 Task: Create Card Litigation Execution Review in Board Social Media Influencer Marketing Strategies to Workspace Grant Writing. Create Card Tourism Review in Board Brand Identity Development to Workspace Grant Writing. Create Card Litigation Execution Review in Board Employee Performance Management and Appraisal to Workspace Grant Writing
Action: Mouse moved to (435, 194)
Screenshot: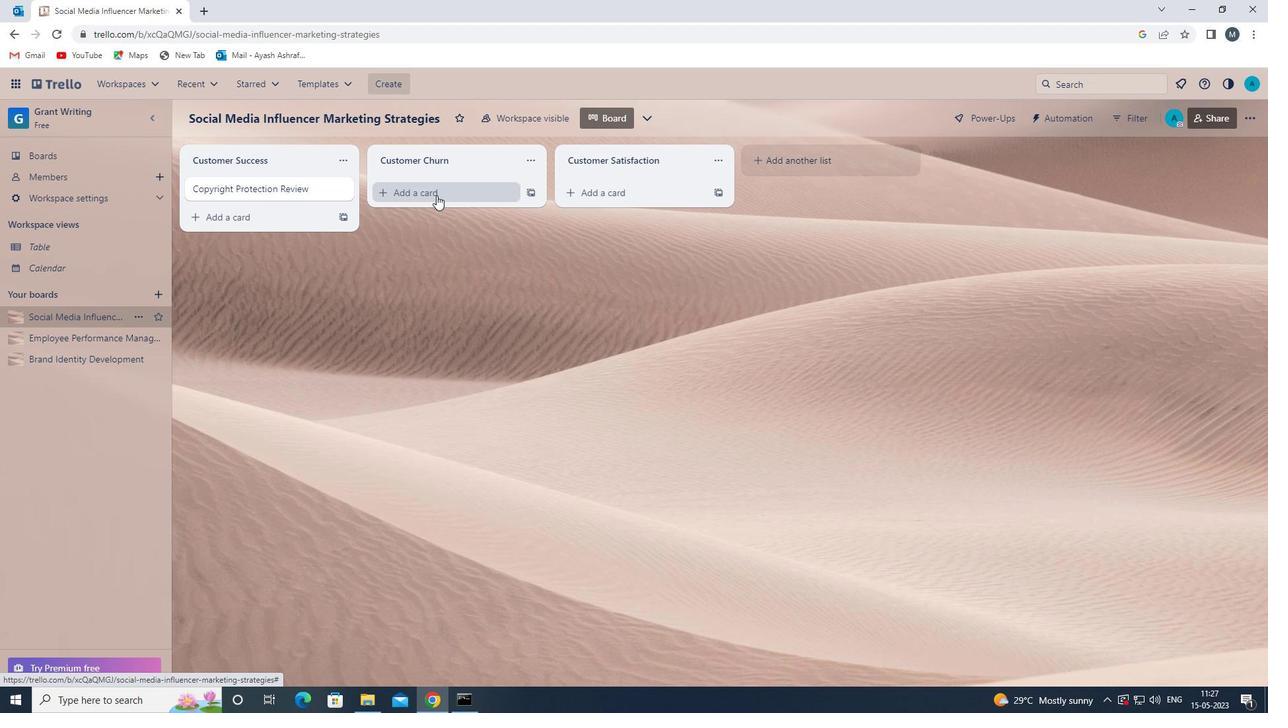 
Action: Mouse pressed left at (435, 194)
Screenshot: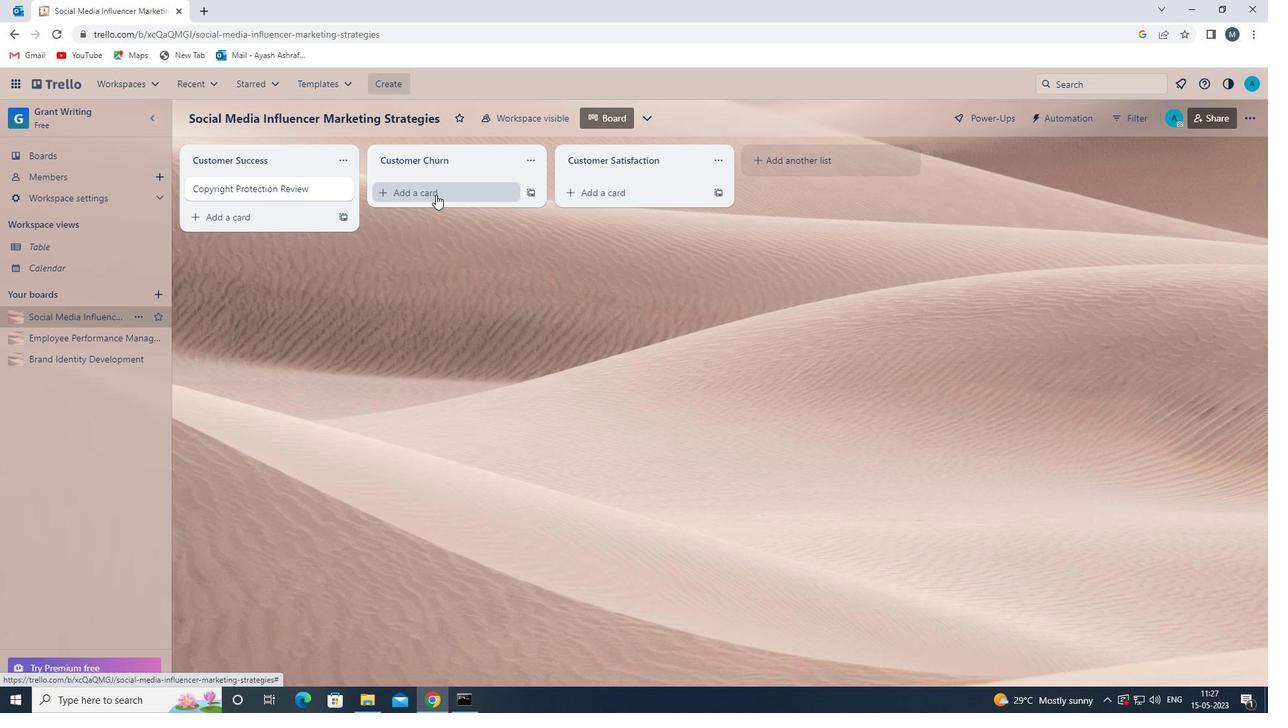 
Action: Mouse moved to (425, 196)
Screenshot: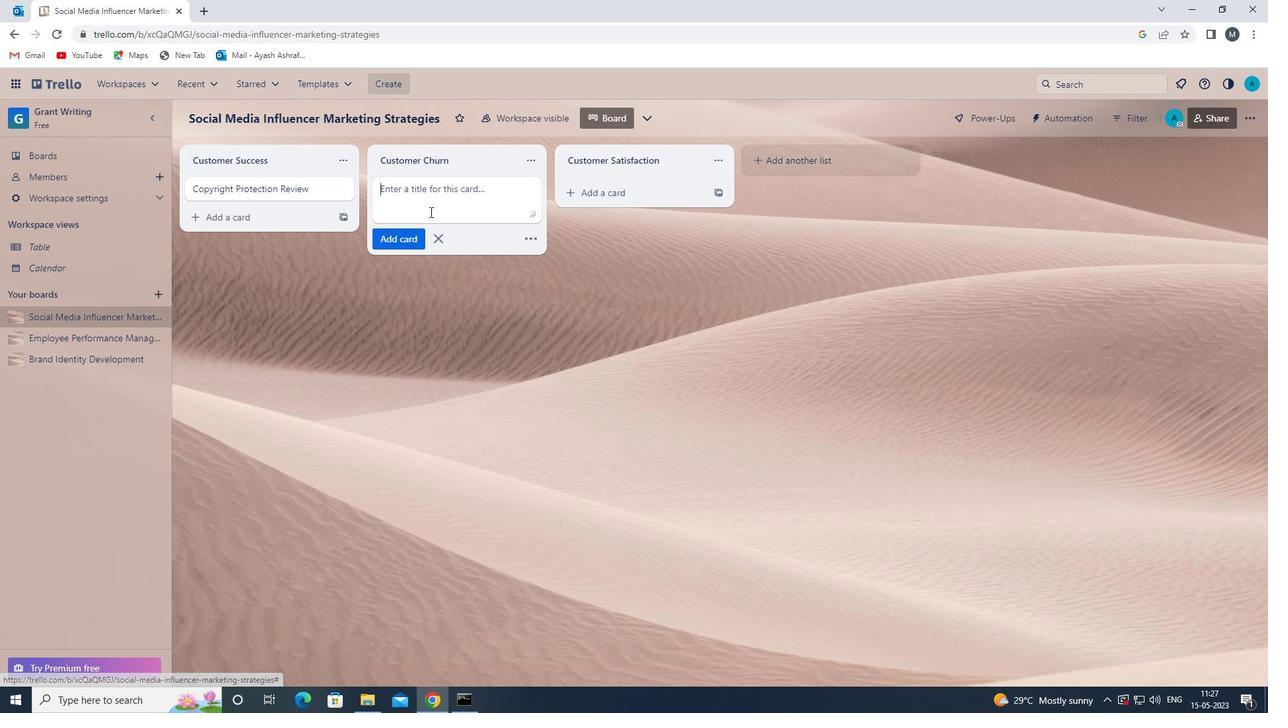 
Action: Mouse pressed left at (425, 196)
Screenshot: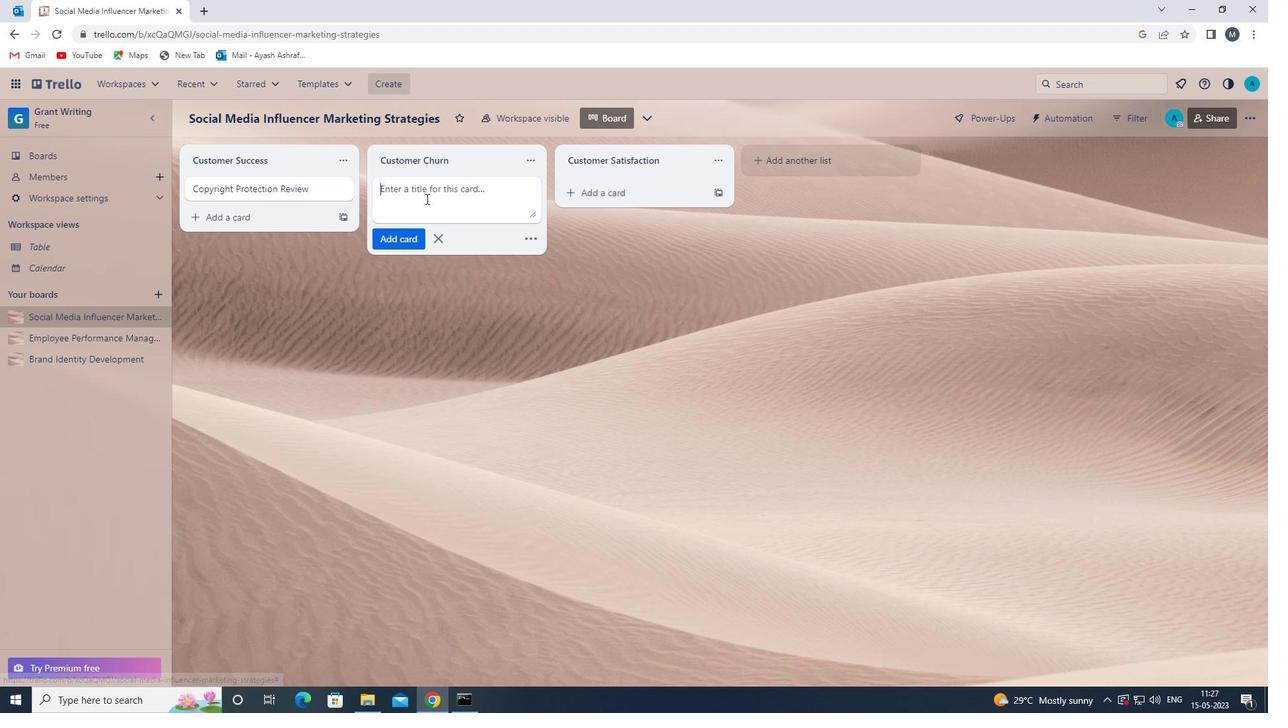 
Action: Key pressed <Key.shift>LITIGATION<Key.space><Key.shift>EXECUTION<Key.space><Key.shift>REVIEW<Key.space>
Screenshot: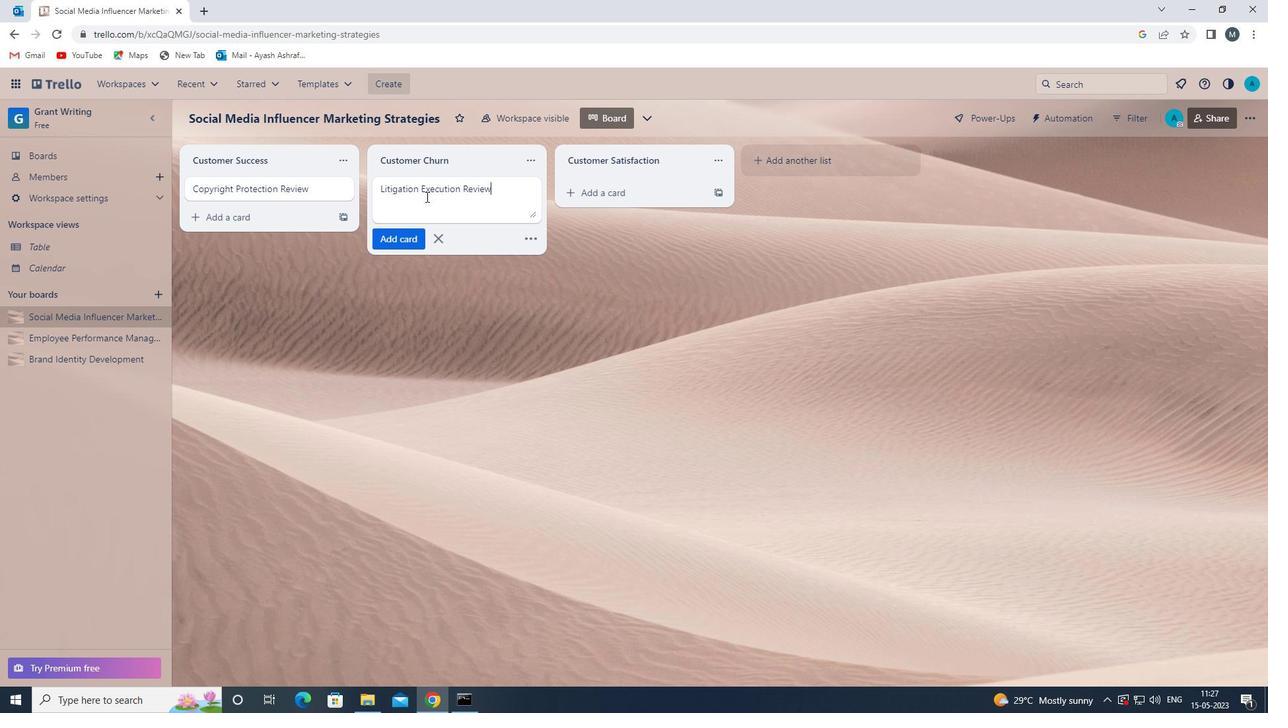 
Action: Mouse moved to (390, 236)
Screenshot: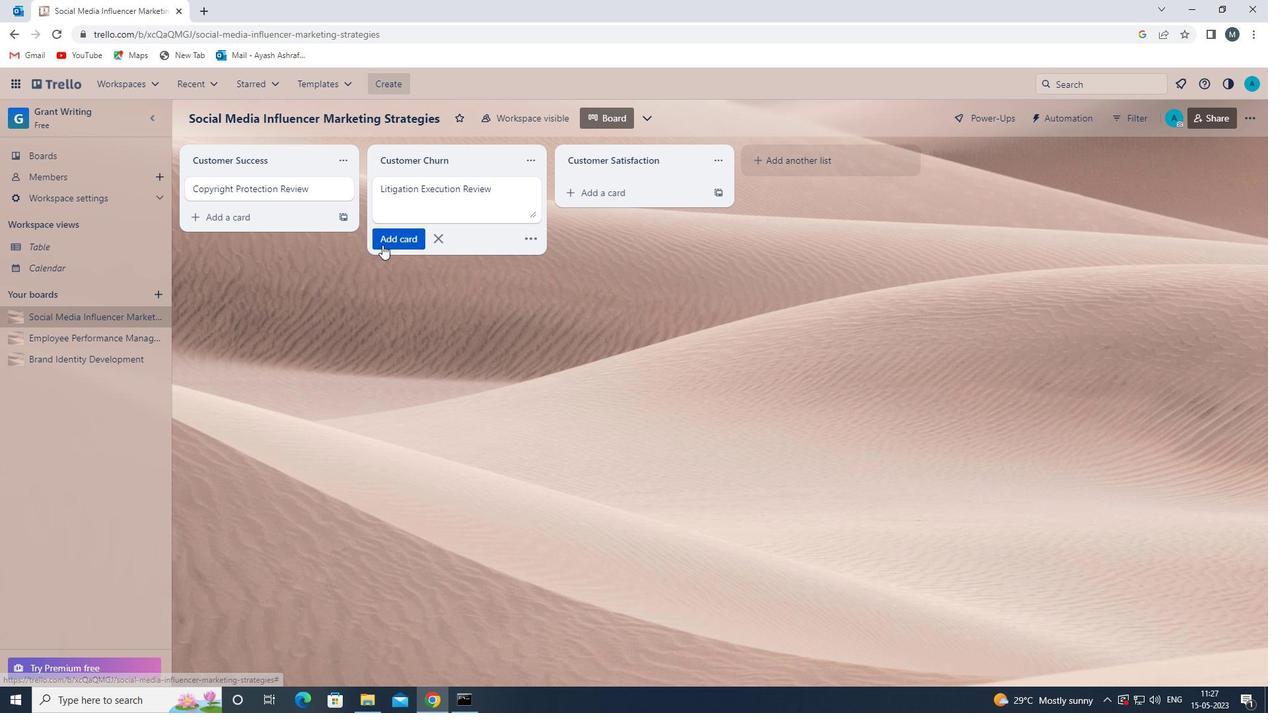 
Action: Mouse pressed left at (390, 236)
Screenshot: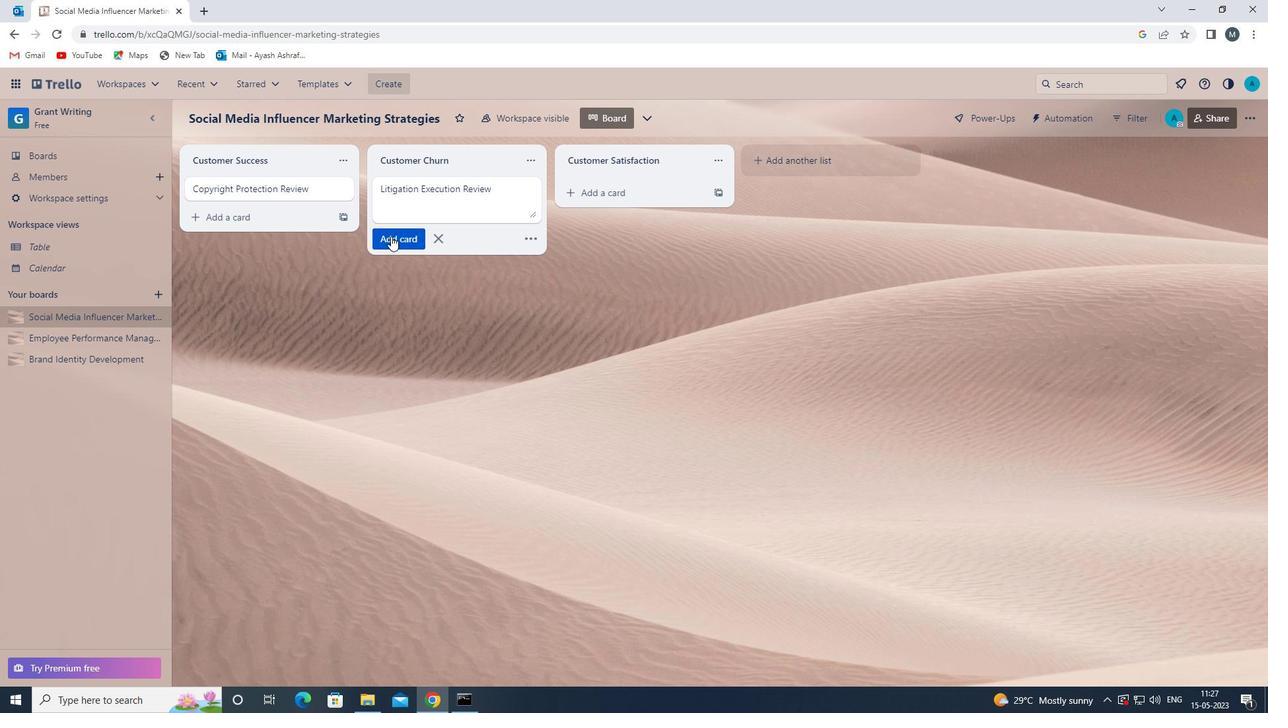 
Action: Mouse moved to (357, 352)
Screenshot: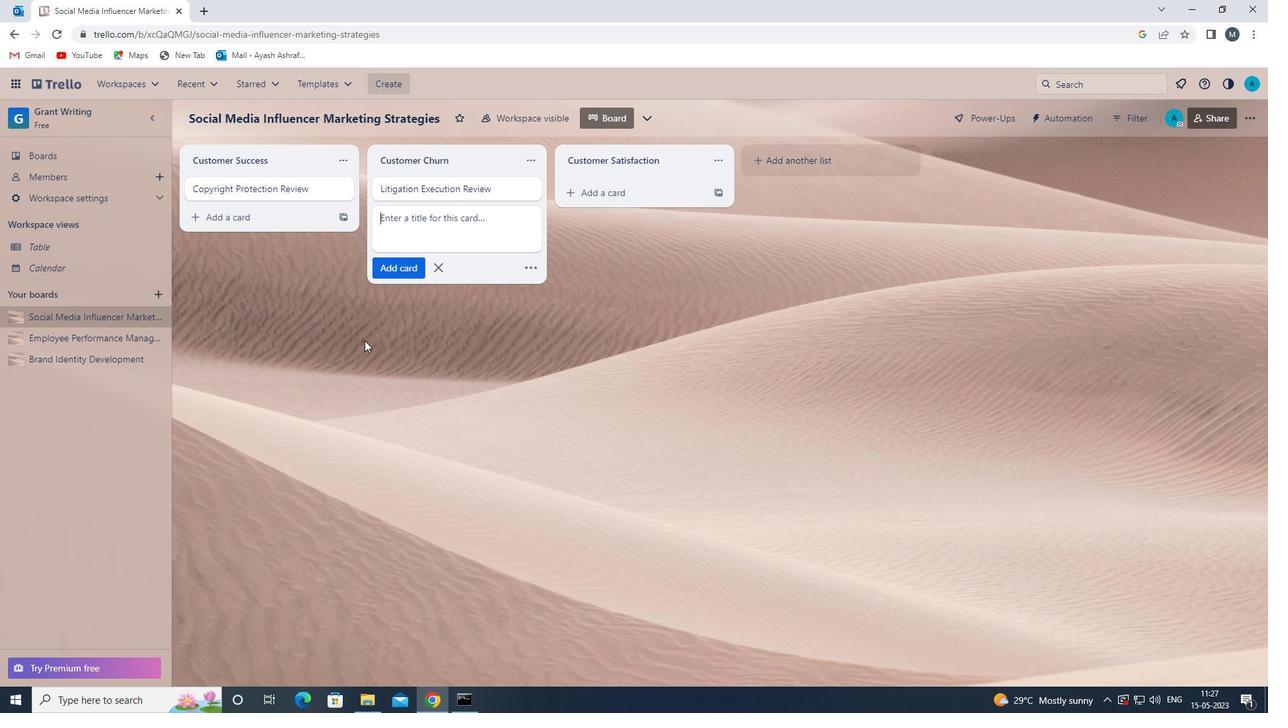 
Action: Mouse pressed left at (357, 352)
Screenshot: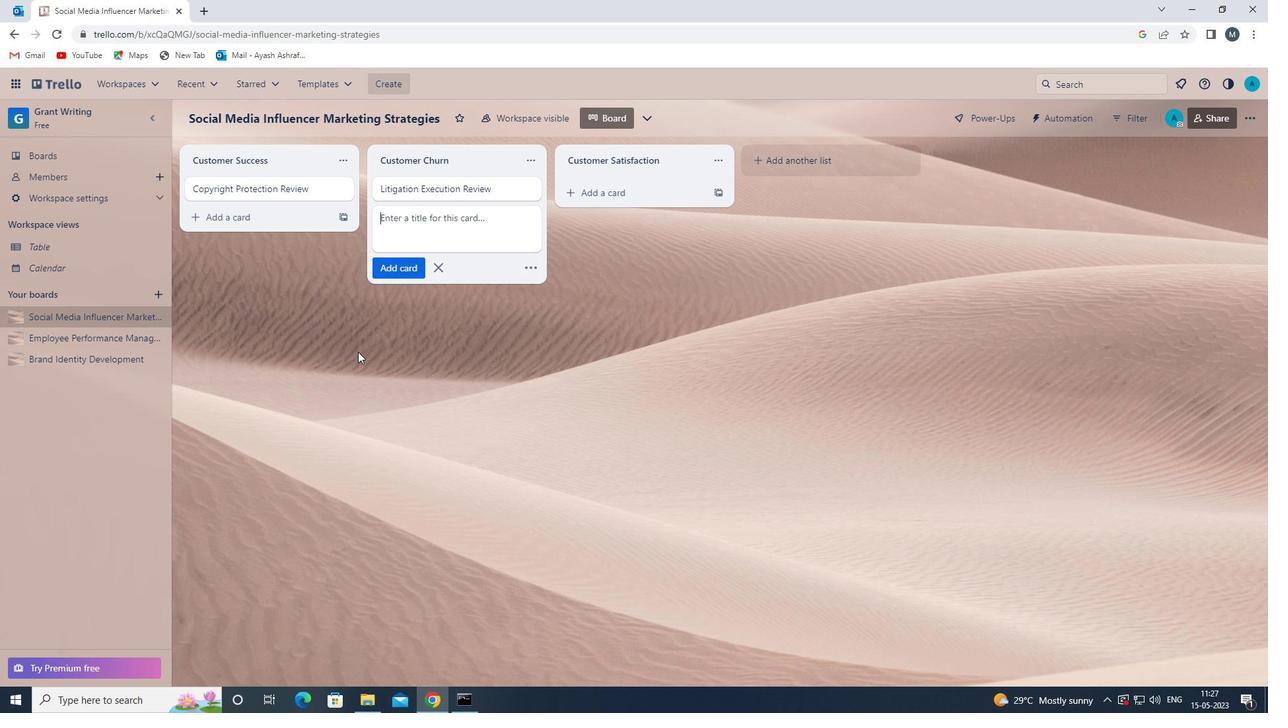 
Action: Mouse moved to (71, 357)
Screenshot: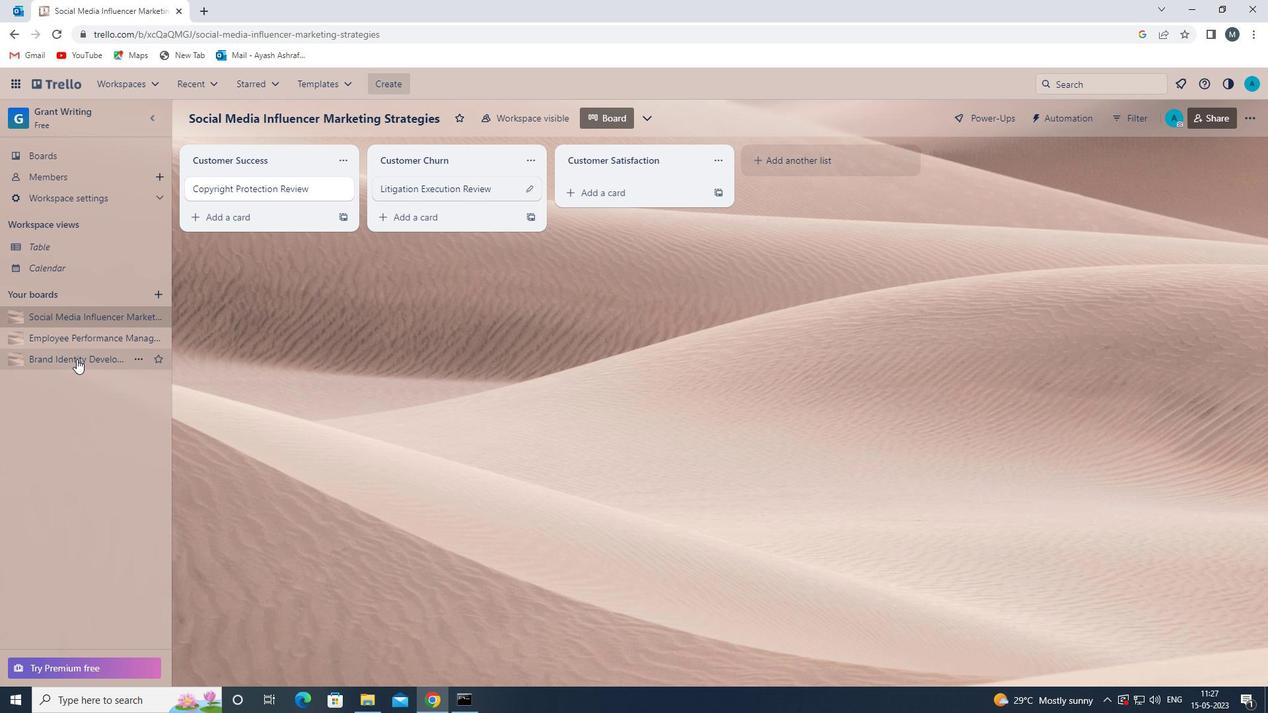 
Action: Mouse pressed left at (71, 357)
Screenshot: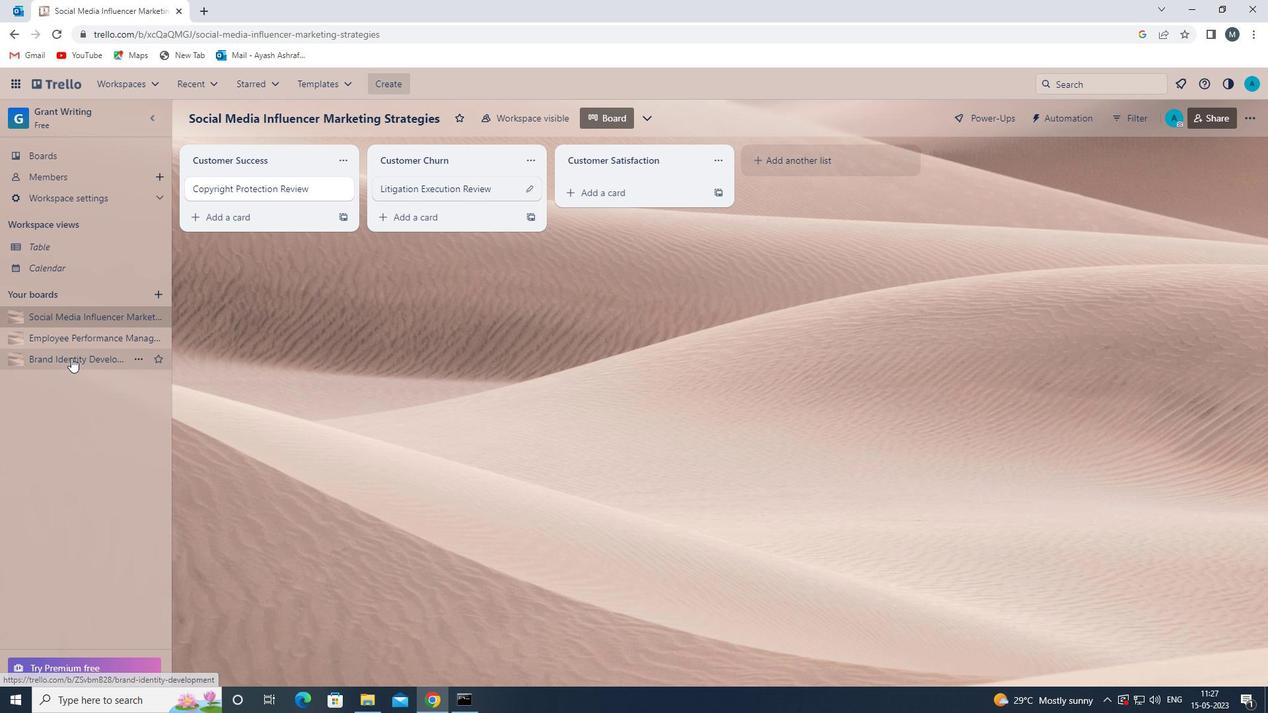 
Action: Mouse moved to (406, 186)
Screenshot: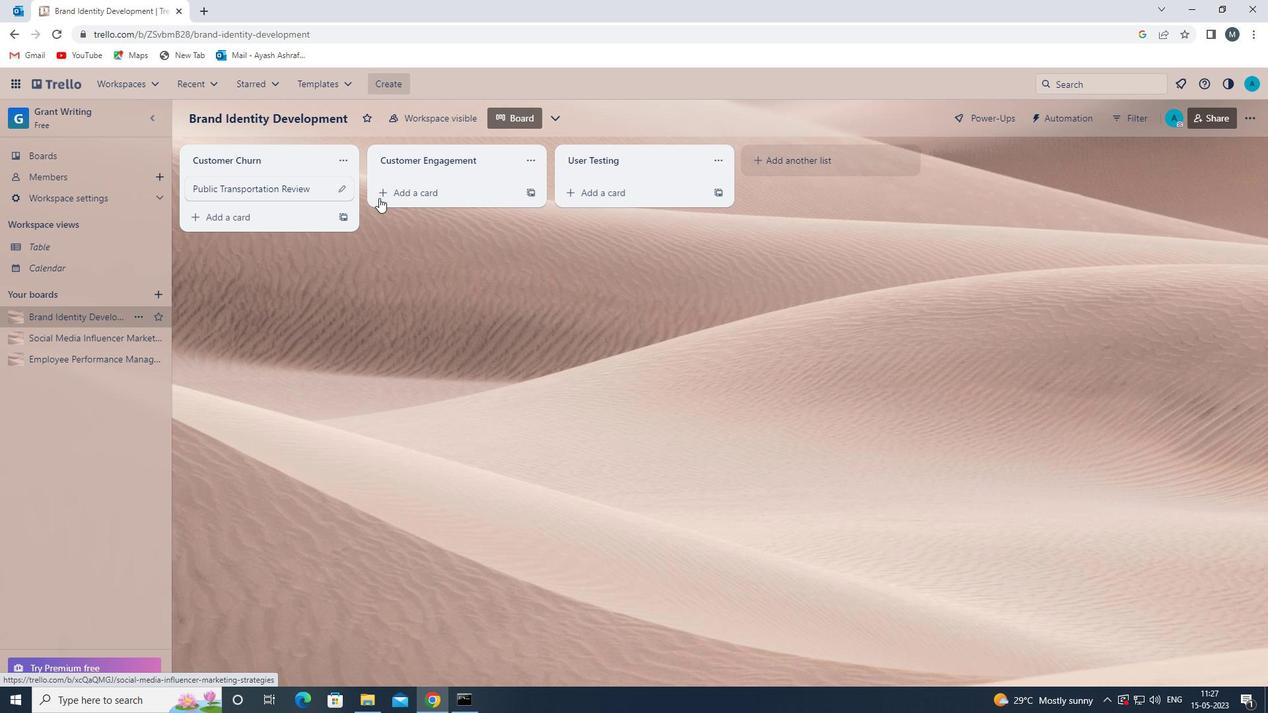 
Action: Mouse pressed left at (406, 186)
Screenshot: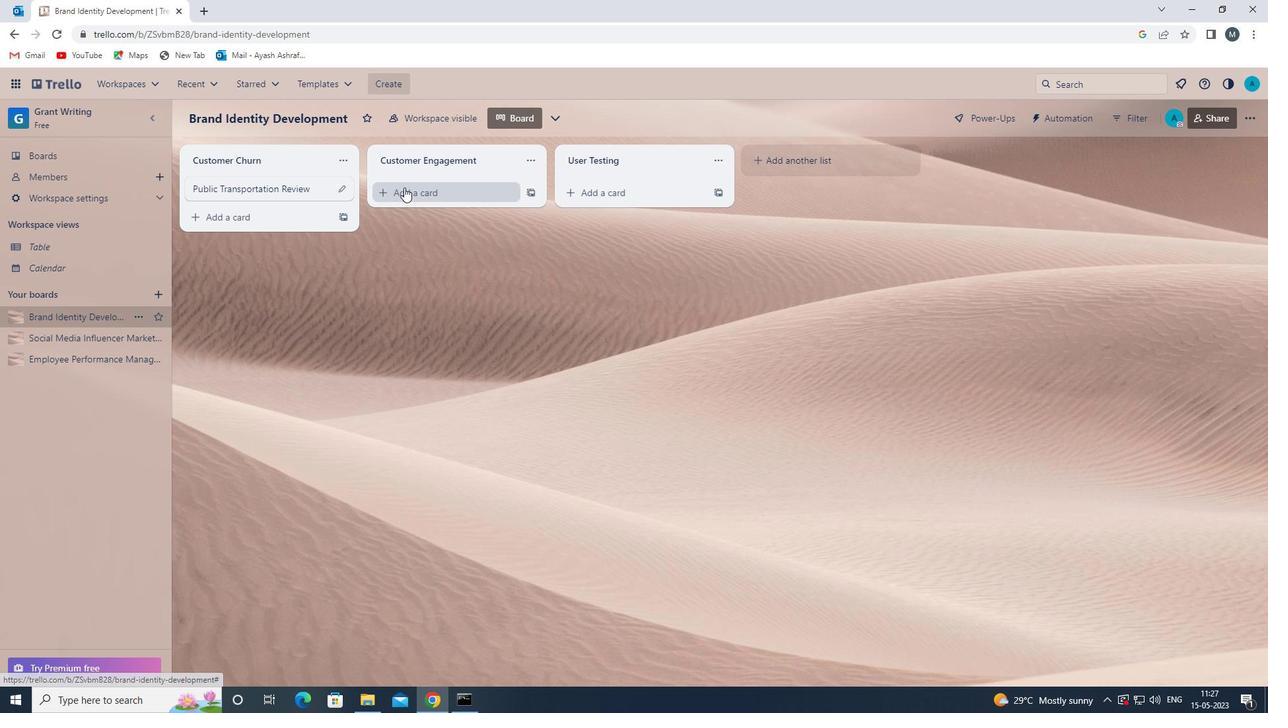 
Action: Mouse moved to (419, 194)
Screenshot: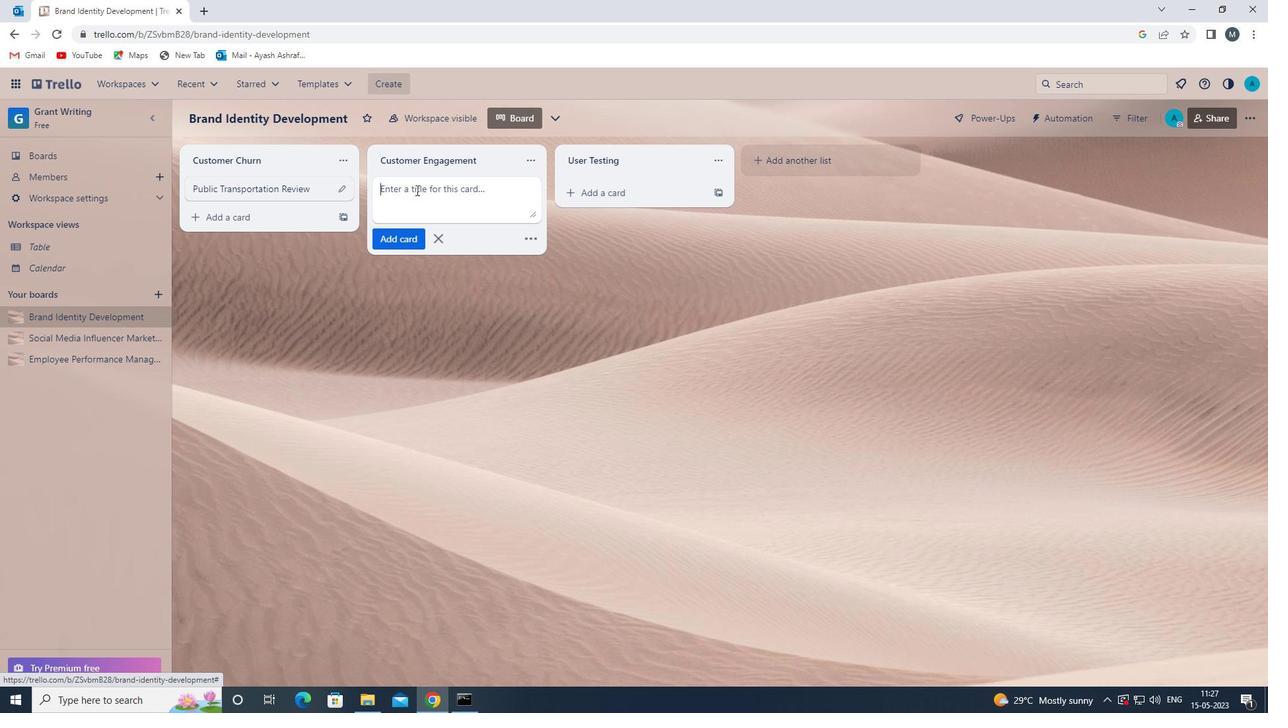 
Action: Mouse pressed left at (419, 194)
Screenshot: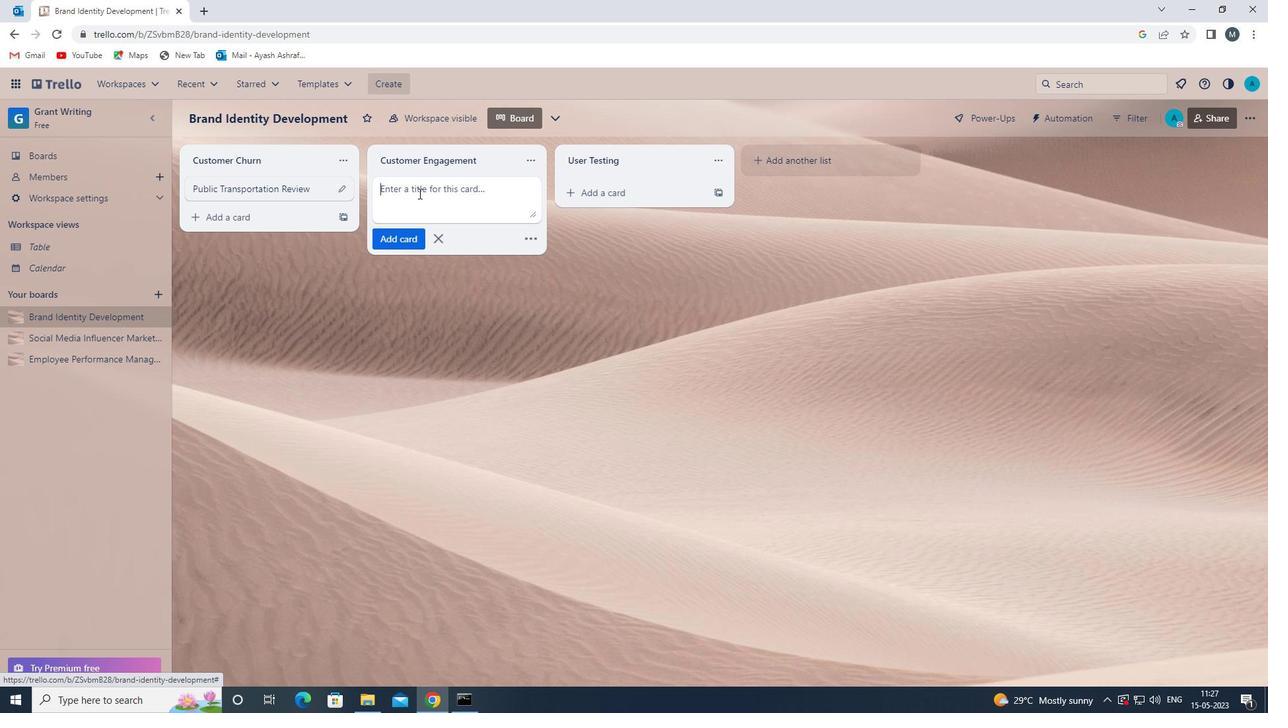
Action: Key pressed <Key.shift>TOURISM<Key.space><Key.shift>REVIEW<Key.space>
Screenshot: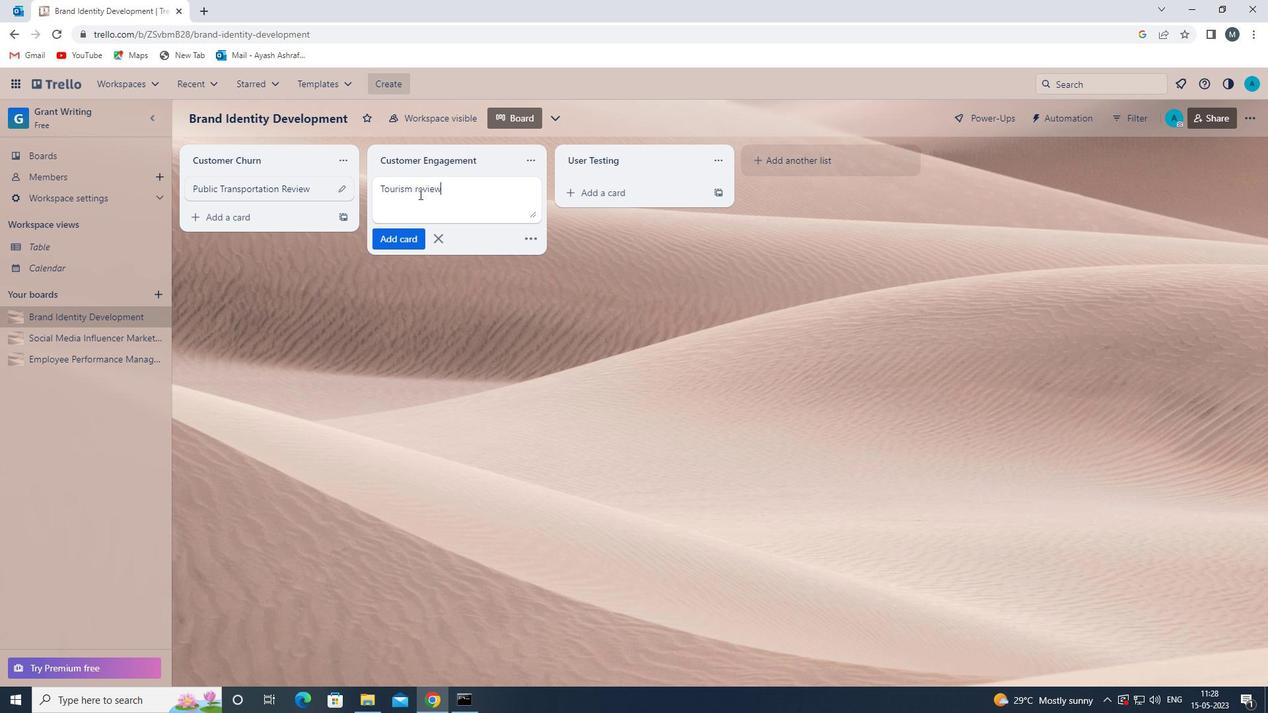 
Action: Mouse pressed left at (419, 194)
Screenshot: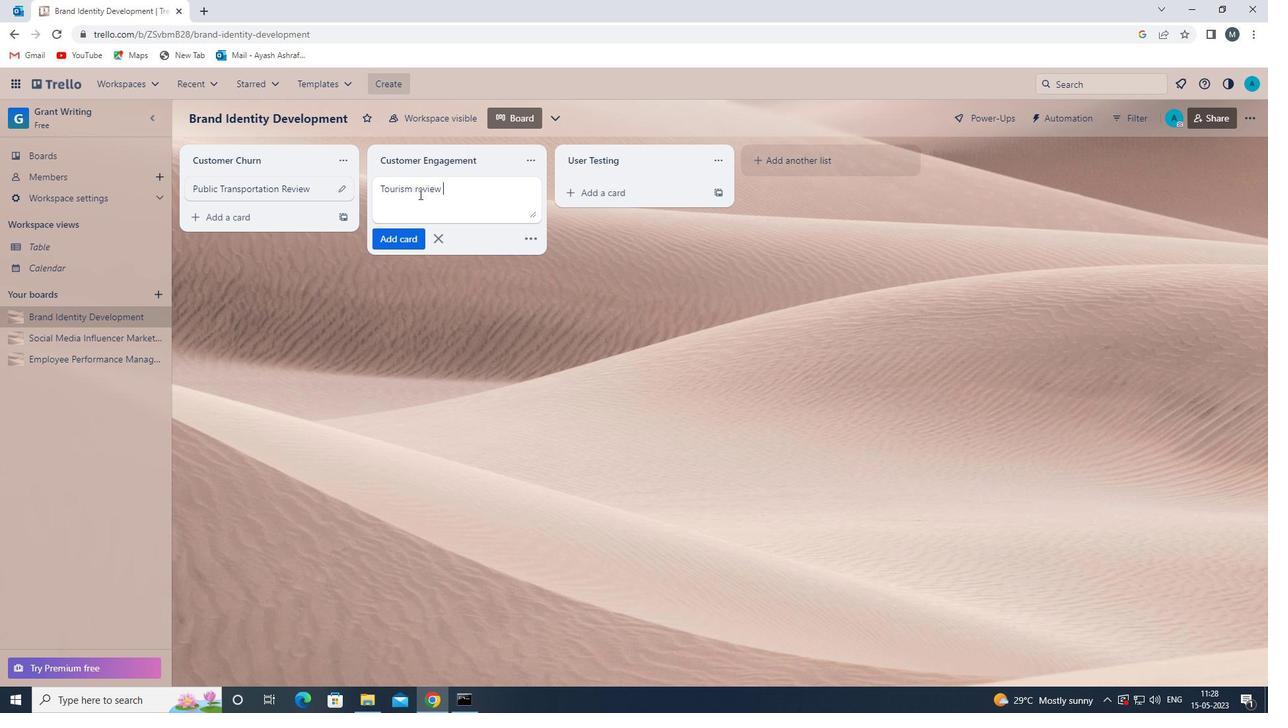 
Action: Key pressed <Key.backspace><Key.shift><Key.shift><Key.shift><Key.shift><Key.shift><Key.shift><Key.shift><Key.shift><Key.shift>R
Screenshot: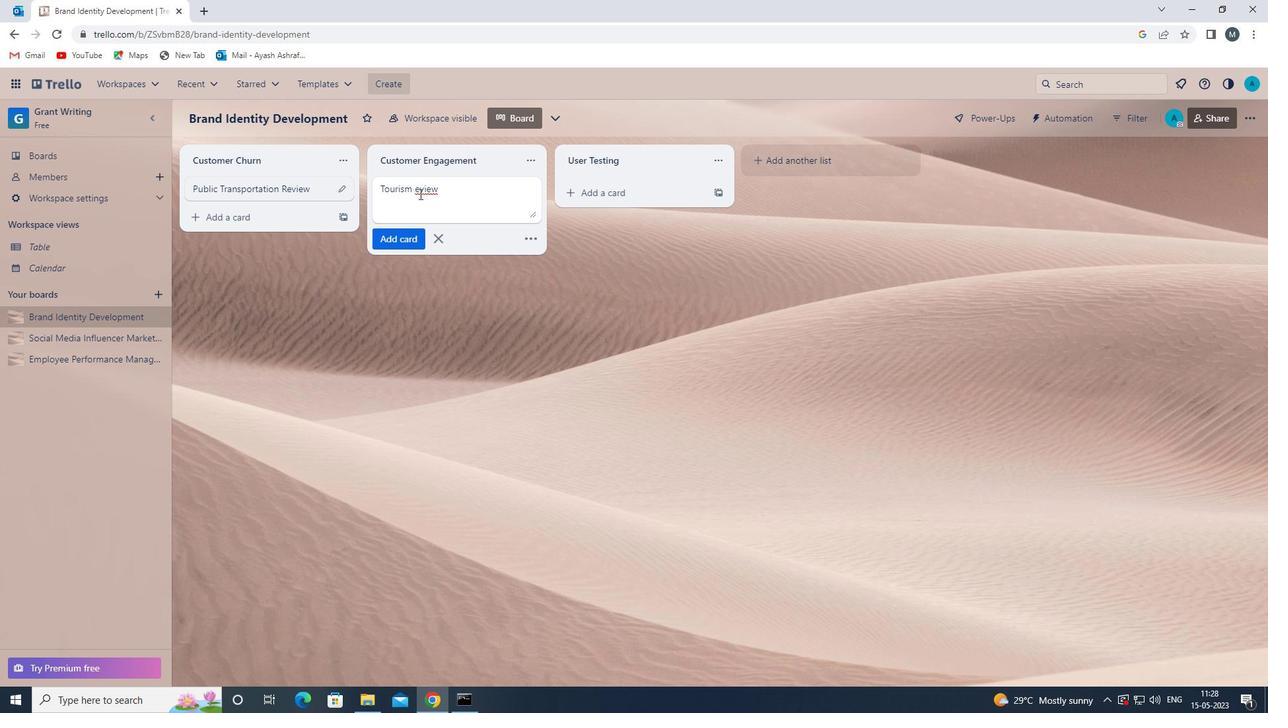 
Action: Mouse moved to (400, 239)
Screenshot: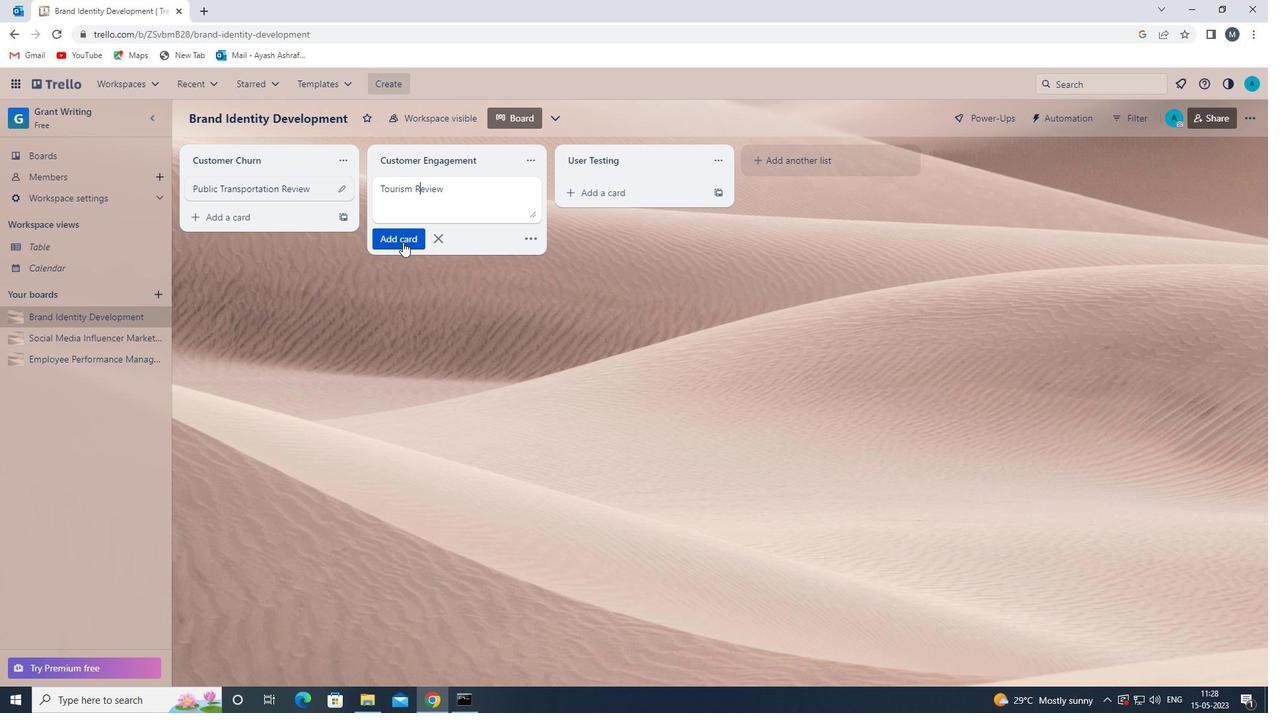 
Action: Mouse pressed left at (400, 239)
Screenshot: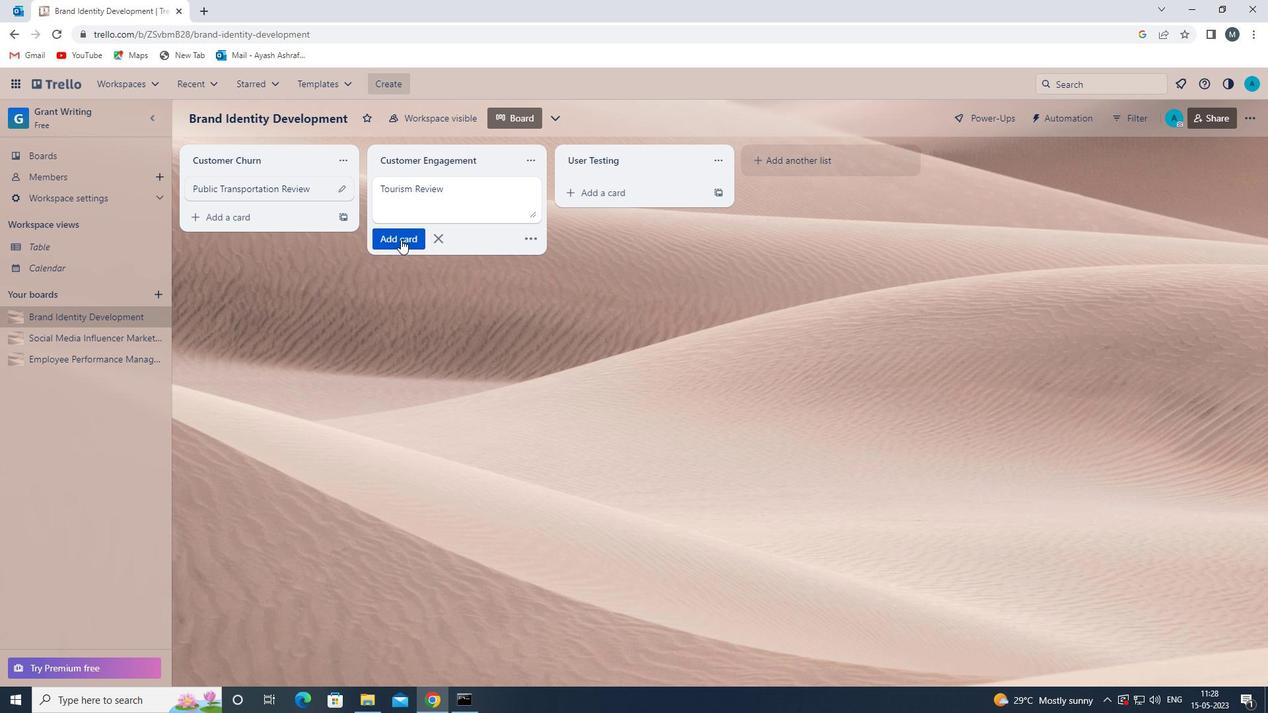 
Action: Mouse moved to (380, 332)
Screenshot: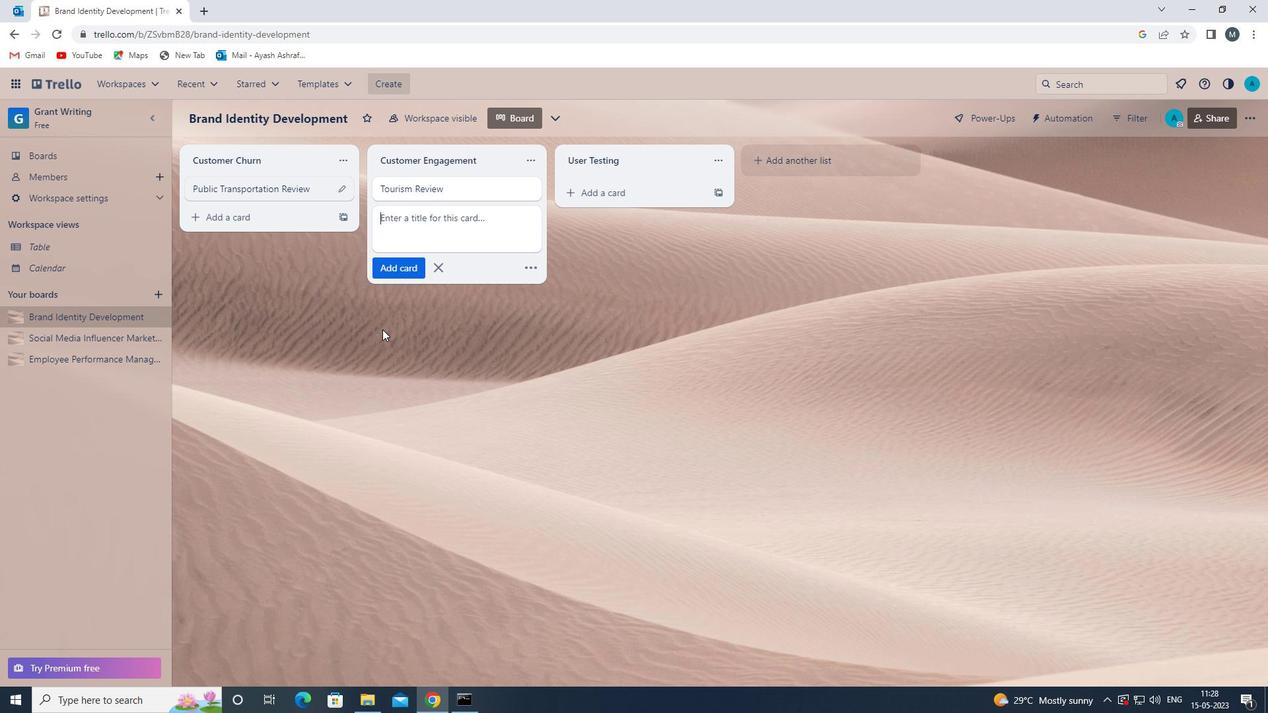 
Action: Mouse pressed left at (380, 332)
Screenshot: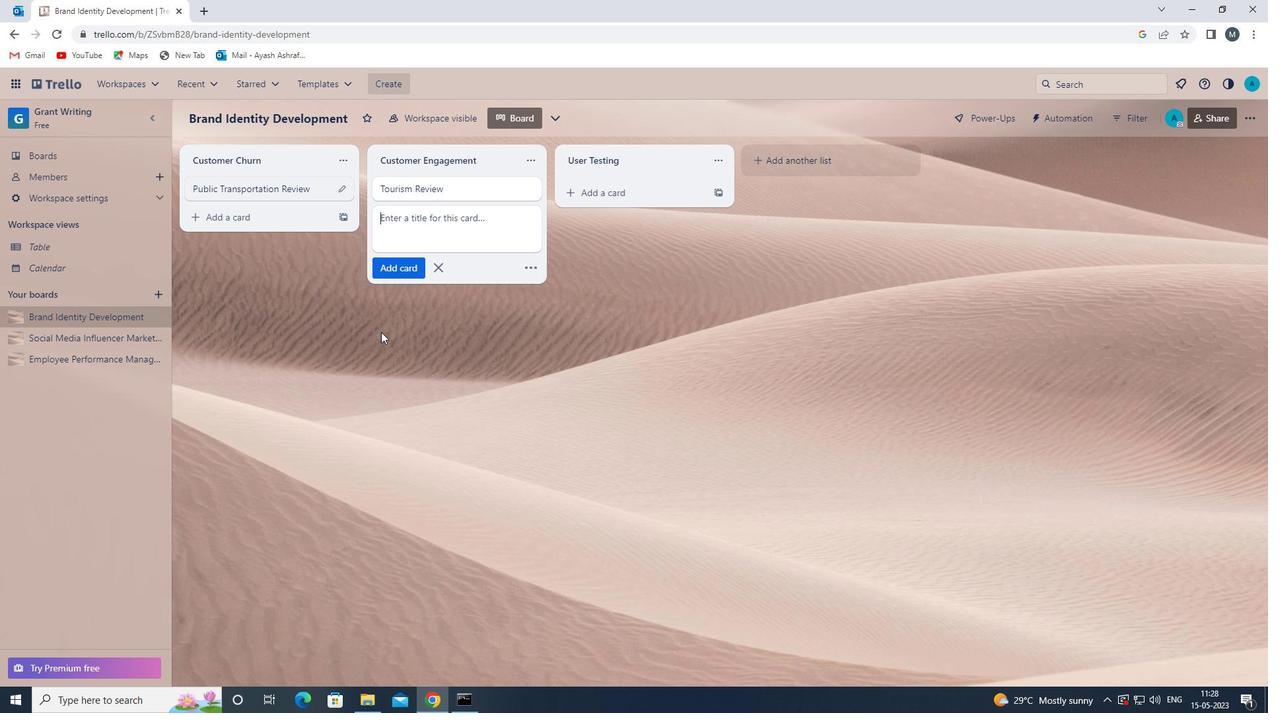 
Action: Mouse moved to (67, 361)
Screenshot: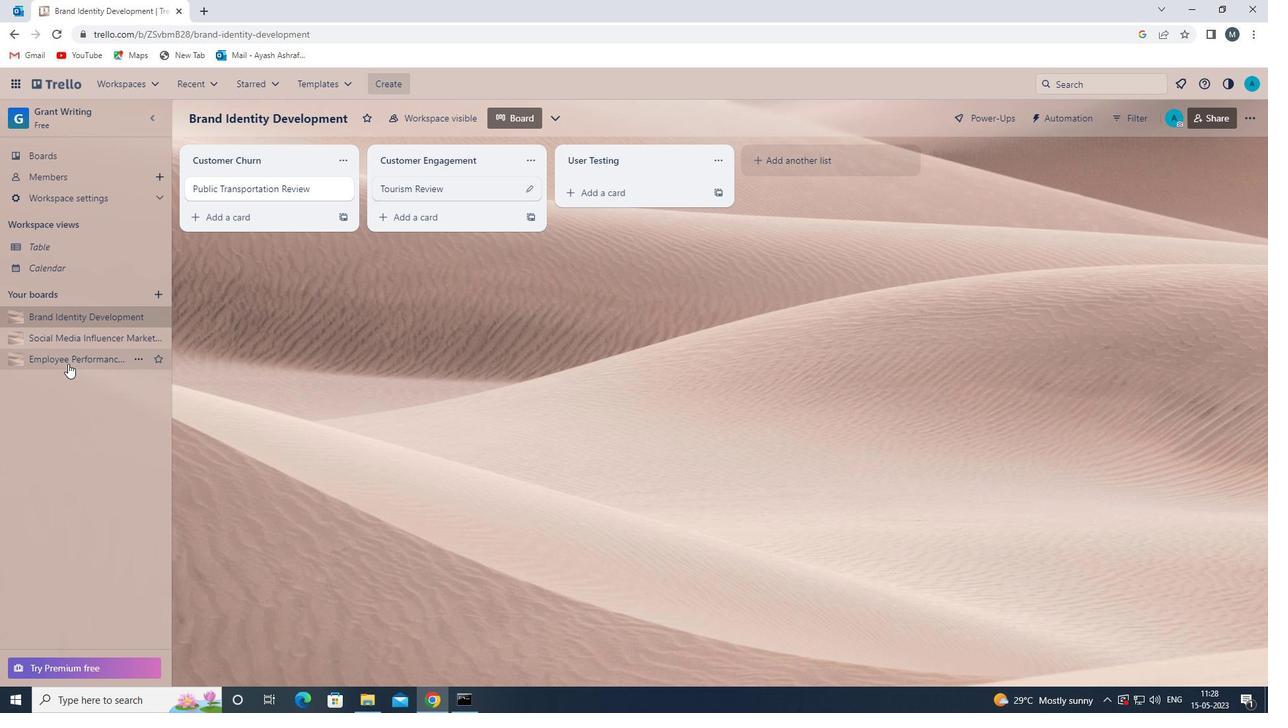 
Action: Mouse pressed left at (67, 361)
Screenshot: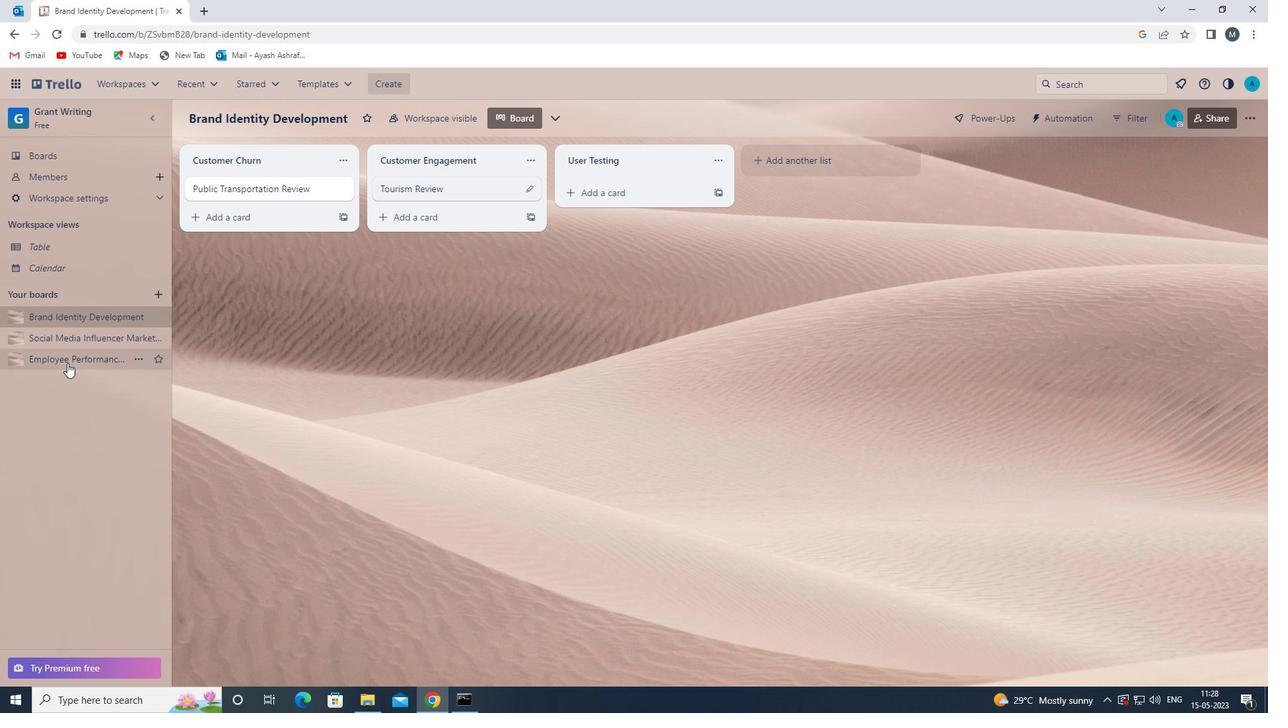 
Action: Mouse moved to (408, 190)
Screenshot: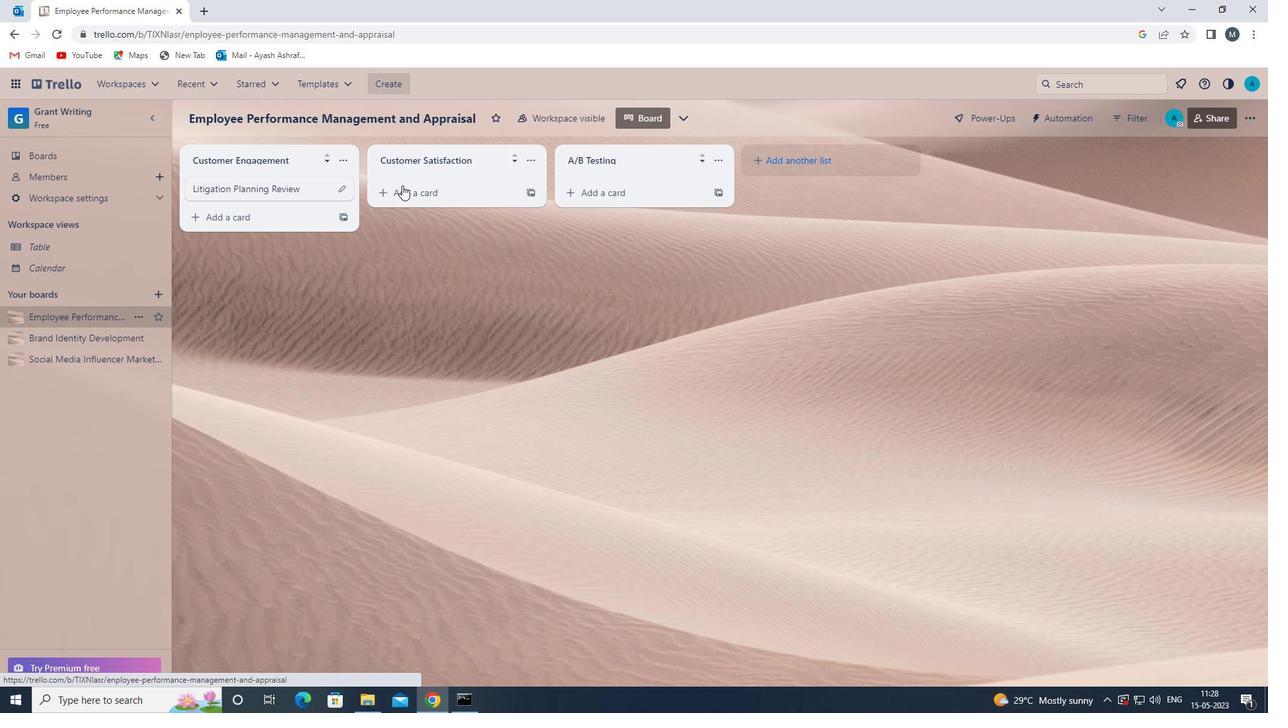 
Action: Mouse pressed left at (408, 190)
Screenshot: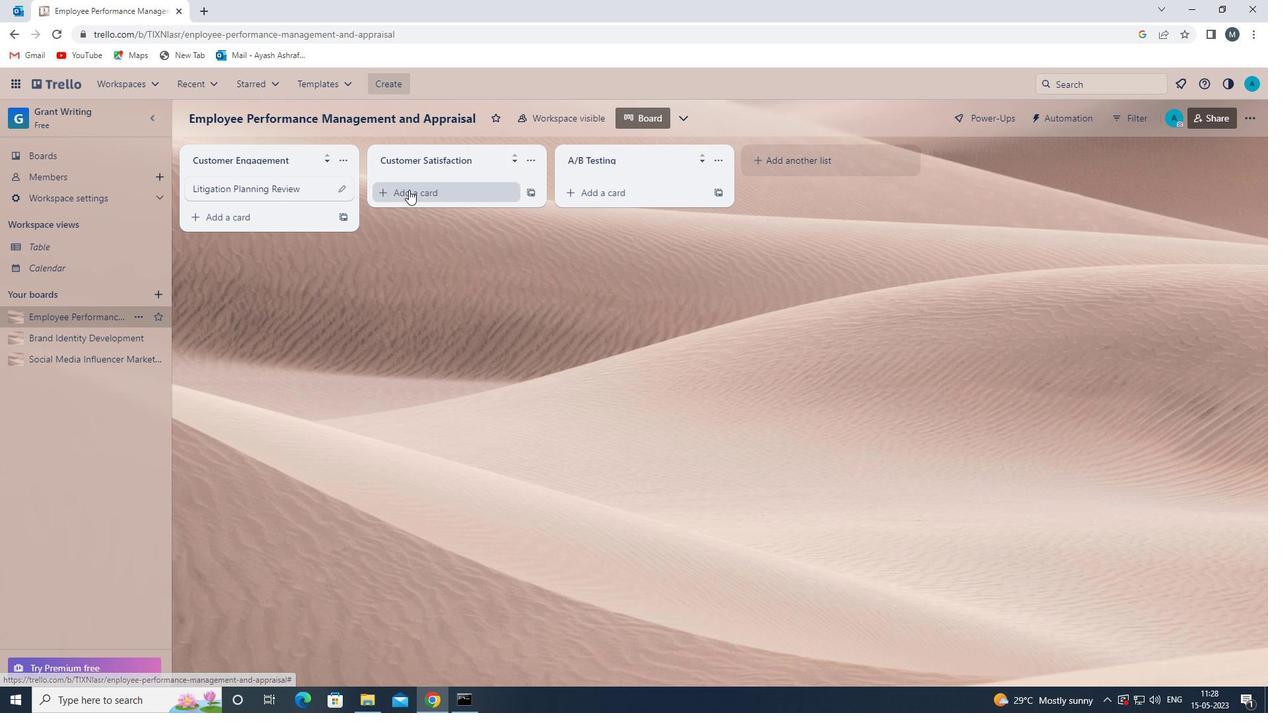 
Action: Mouse moved to (410, 199)
Screenshot: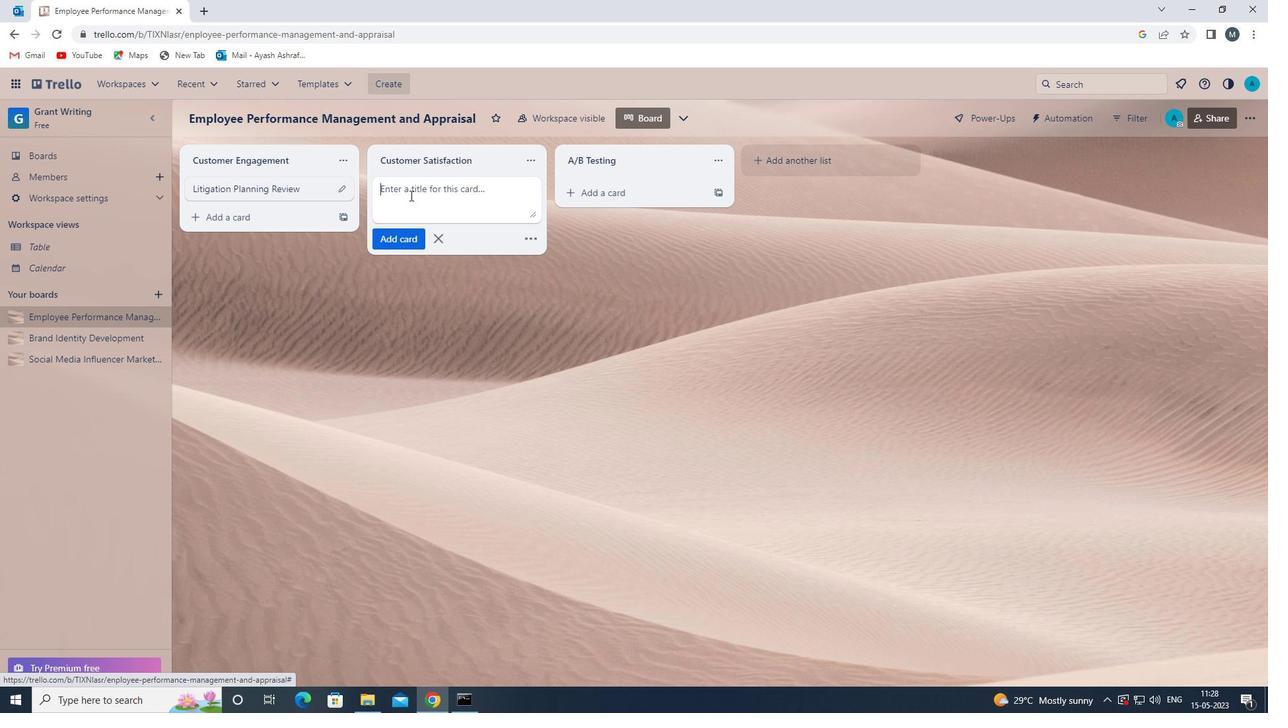 
Action: Mouse pressed left at (410, 199)
Screenshot: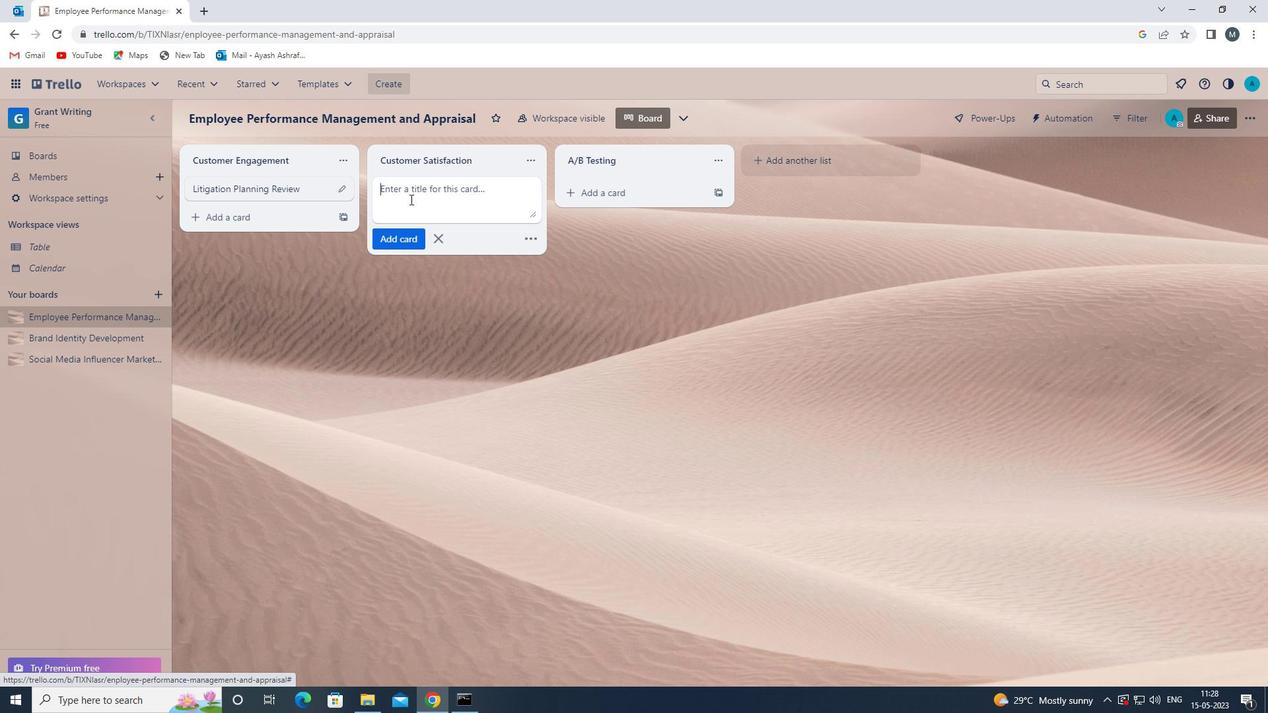 
Action: Key pressed <Key.shift>LITIGATION<Key.space><Key.shift>EXECUTION<Key.space><Key.shift><Key.shift>REVIEW<Key.space>
Screenshot: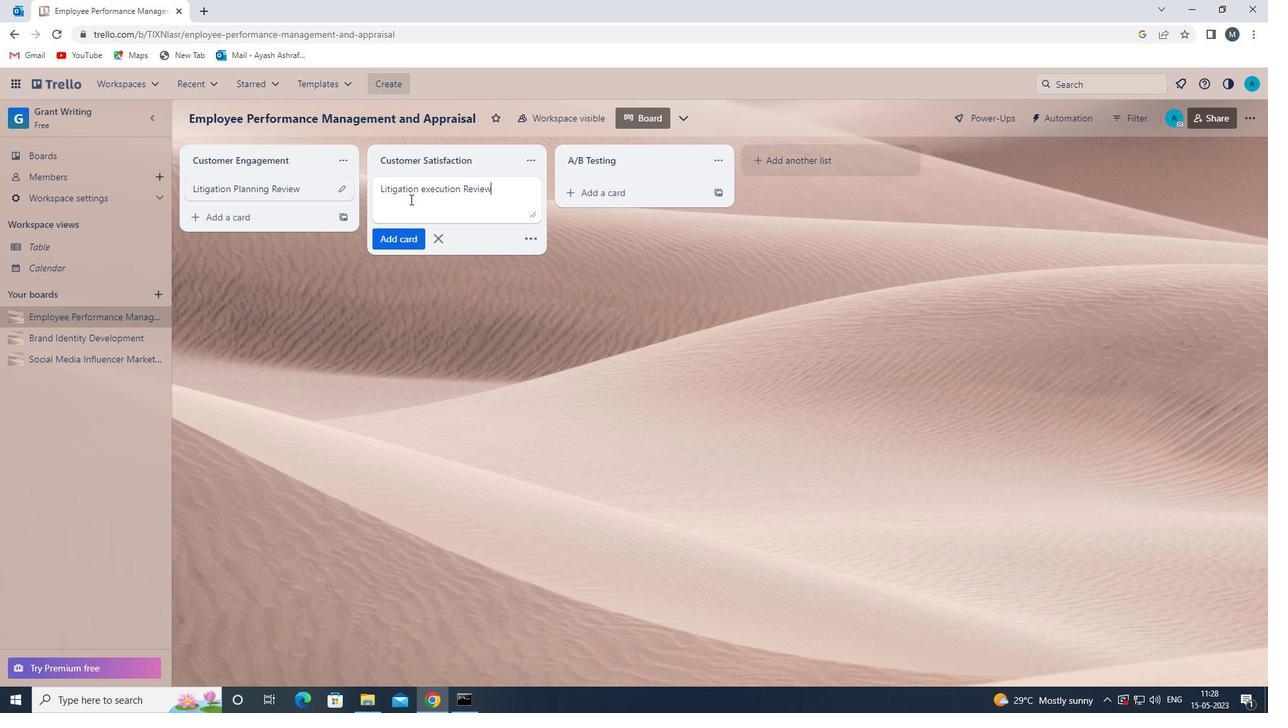 
Action: Mouse moved to (425, 188)
Screenshot: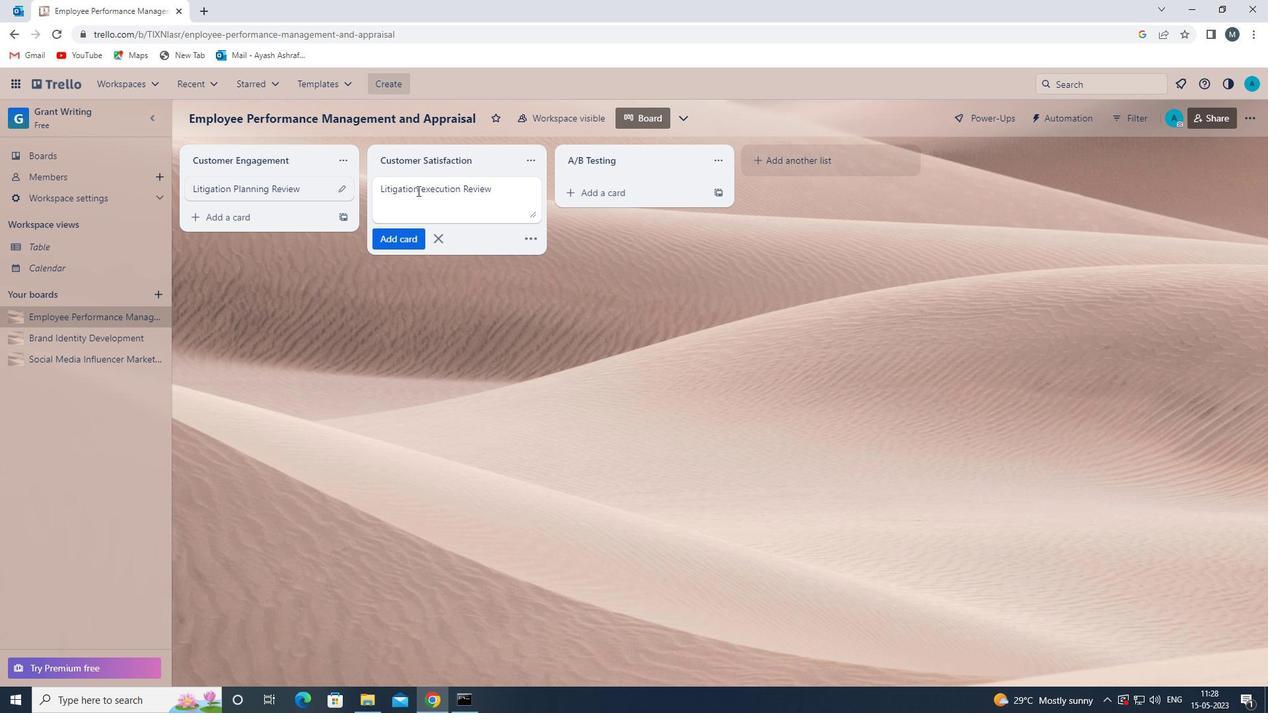 
Action: Mouse pressed left at (425, 188)
Screenshot: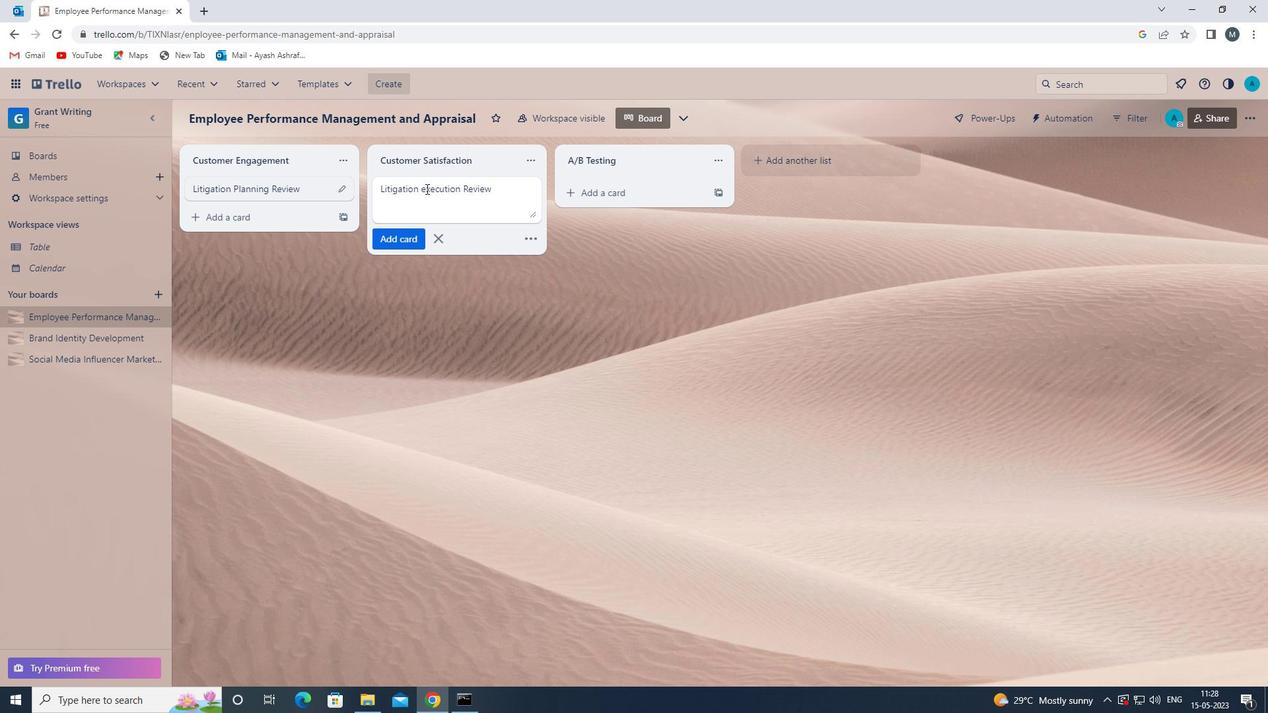 
Action: Mouse moved to (427, 190)
Screenshot: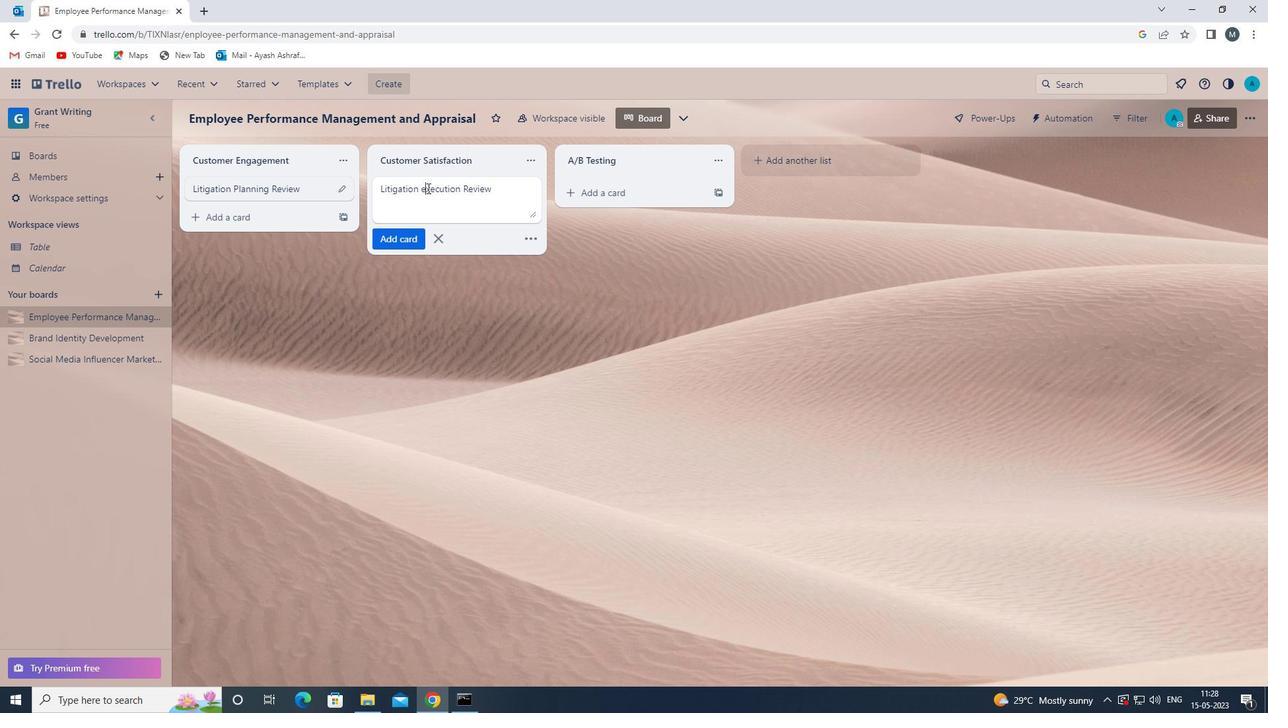 
Action: Key pressed <Key.backspace><Key.shift>E
Screenshot: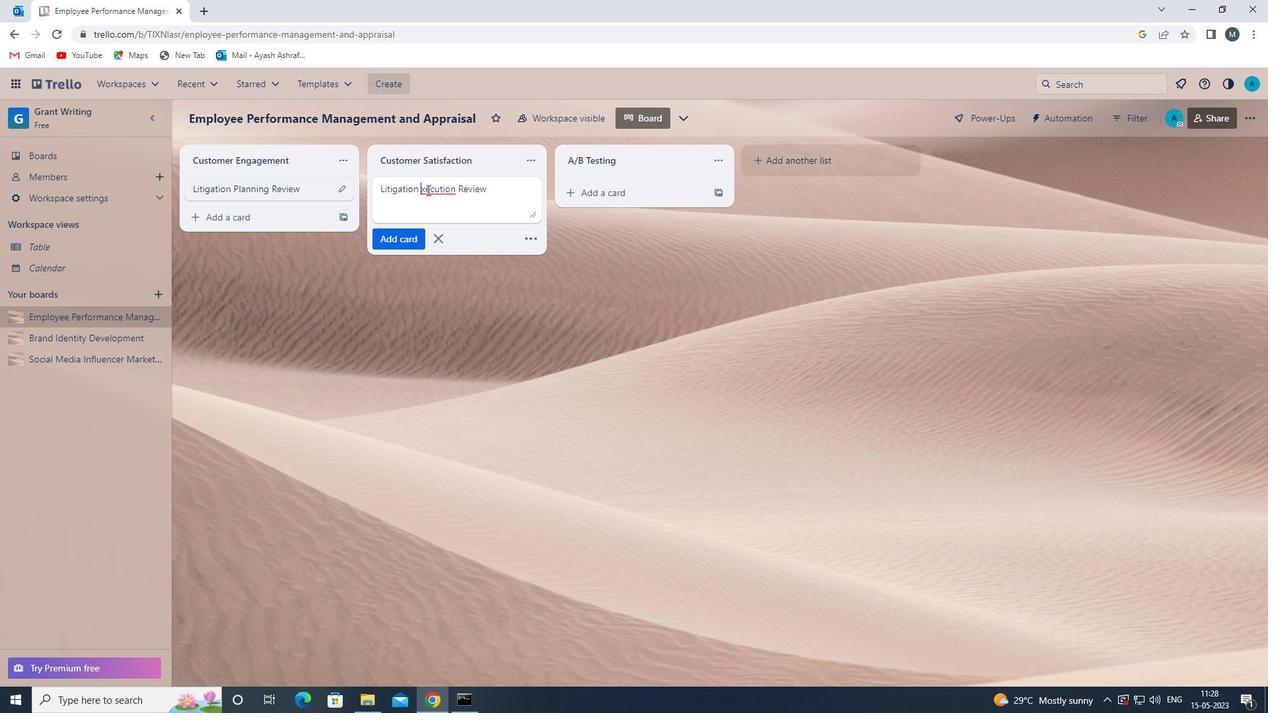 
Action: Mouse moved to (396, 244)
Screenshot: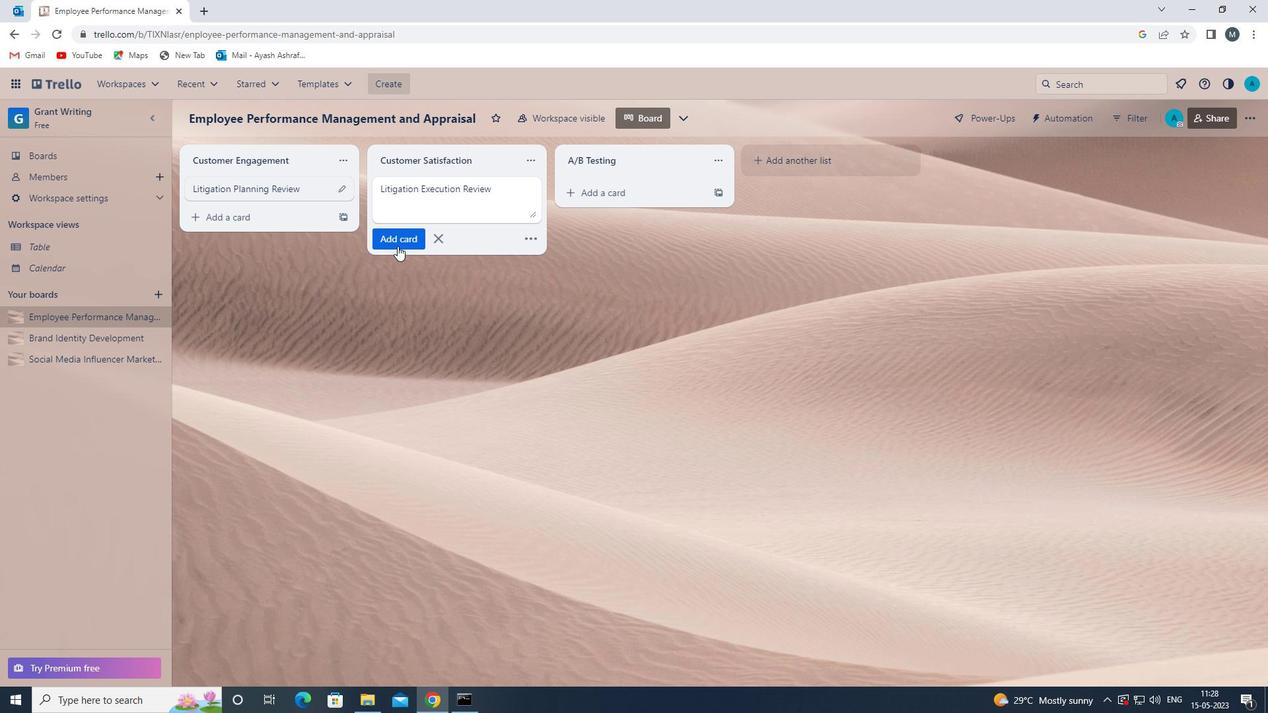 
Action: Mouse pressed left at (396, 244)
Screenshot: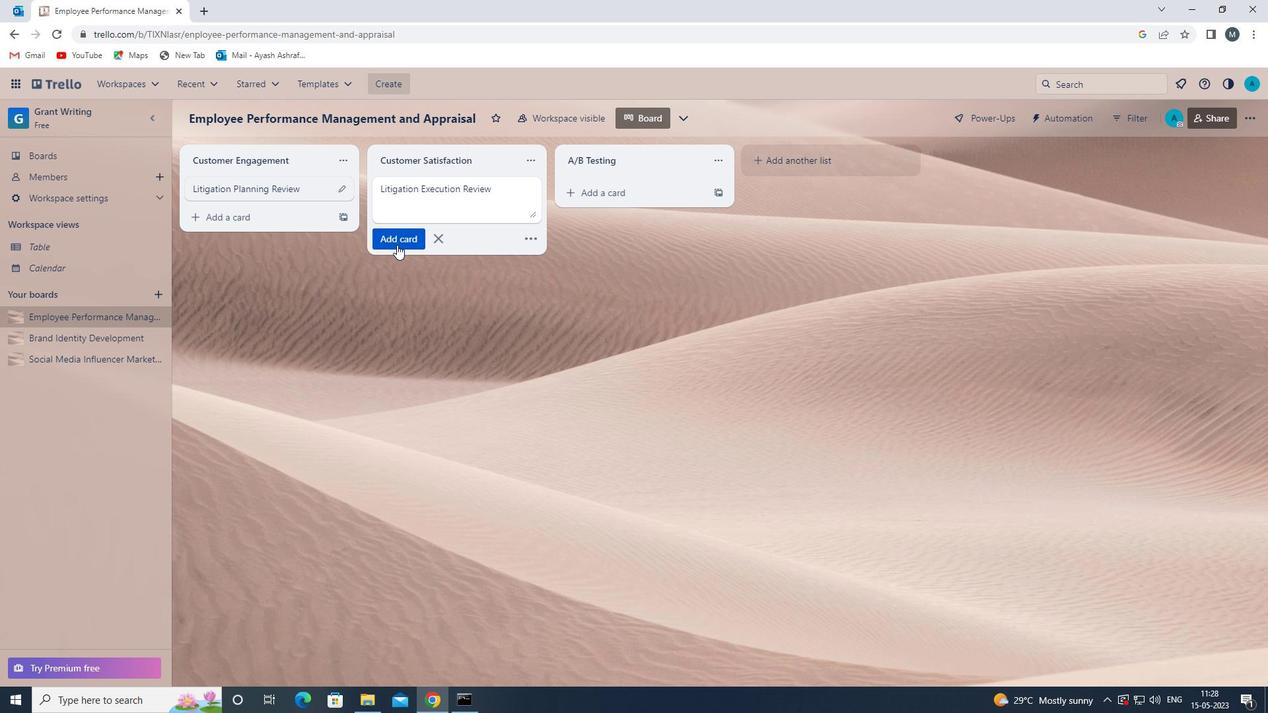 
Action: Mouse moved to (336, 421)
Screenshot: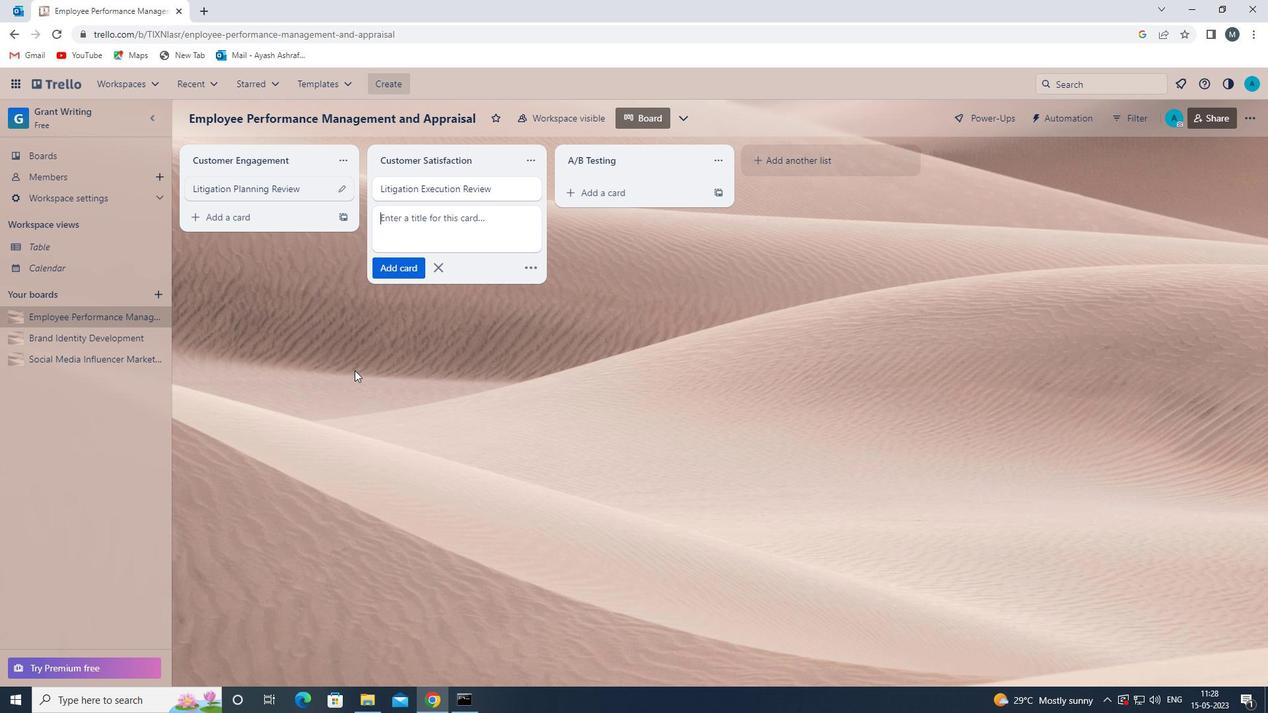 
Action: Mouse pressed left at (336, 421)
Screenshot: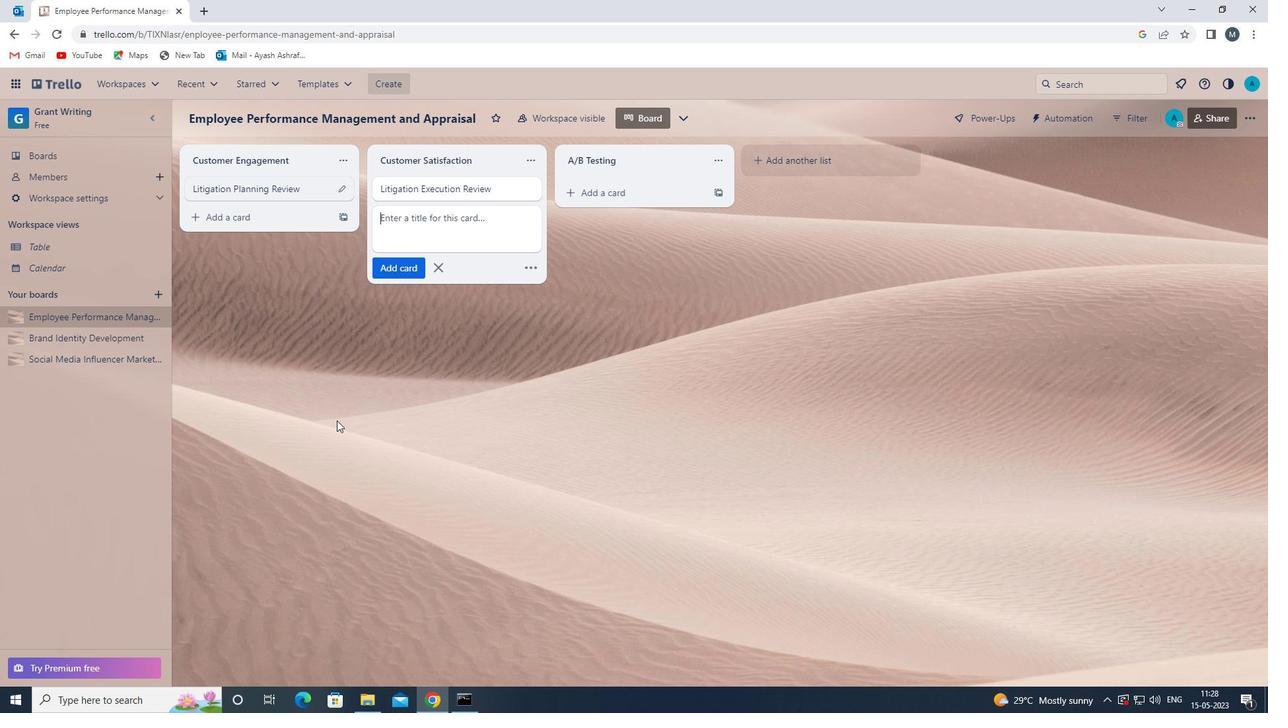 
